 Task: Create New Customer with Customer Name: JS Flowers, Billing Address Line1: 4283 Crim Lane, Billing Address Line2:  Underhill, Billing Address Line3:  Vermont 05489
Action: Mouse moved to (151, 30)
Screenshot: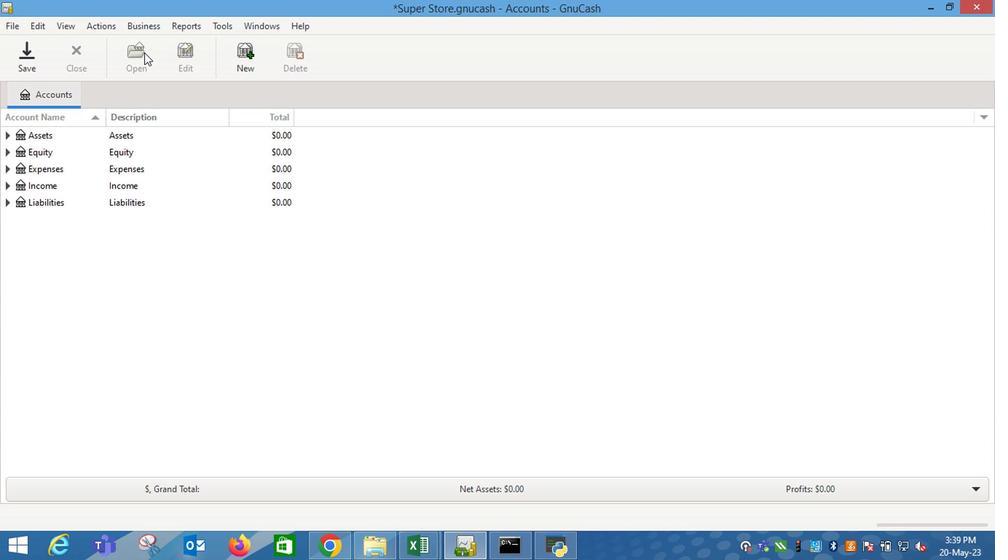 
Action: Mouse pressed left at (151, 30)
Screenshot: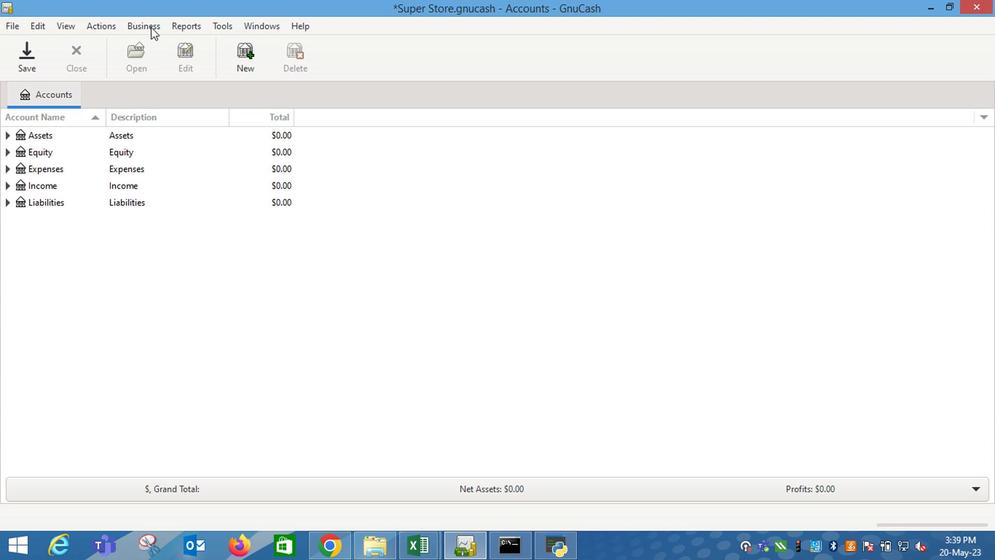
Action: Mouse moved to (301, 67)
Screenshot: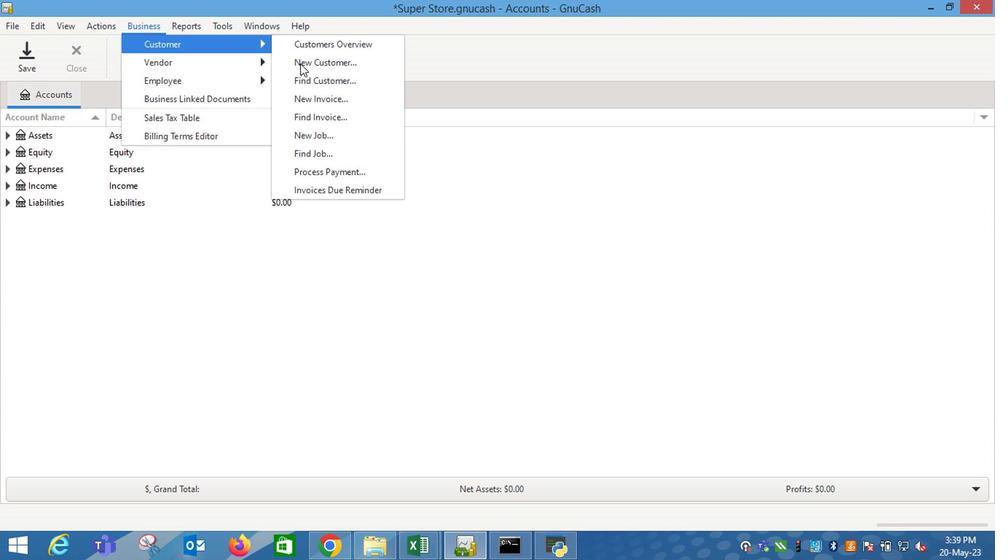 
Action: Mouse pressed left at (301, 67)
Screenshot: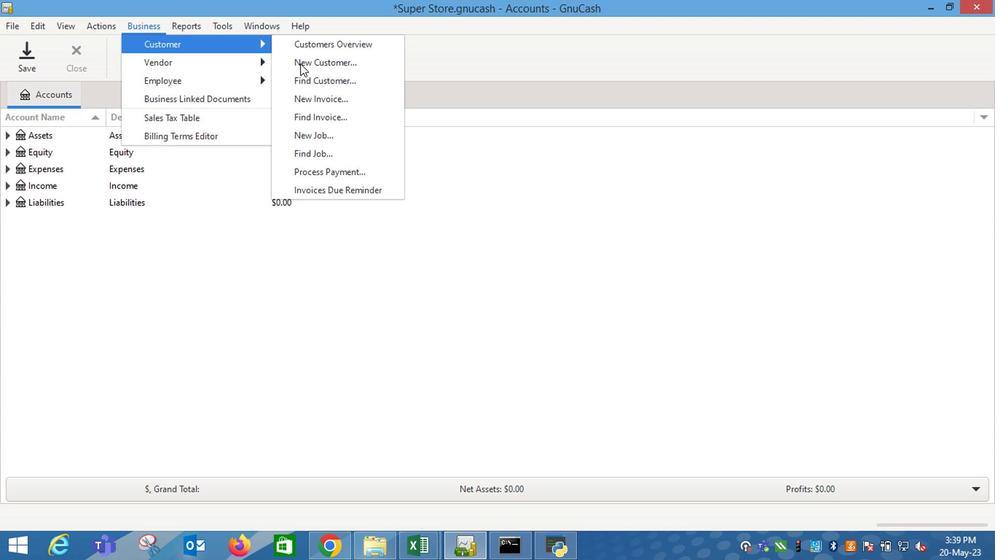 
Action: Key pressed <Key.shift_r>JS<Key.space><Key.shift_r>Flowers<Key.tab><Key.tab><Key.tab>4283<Key.space><Key.shift_r>Crim<Key.space><Key.shift_r>K<Key.backspace><Key.shift_r>Lane<Key.tab><Key.shift_r>U<Key.right><Key.tab><Key.shift_r>V<Key.right>
Screenshot: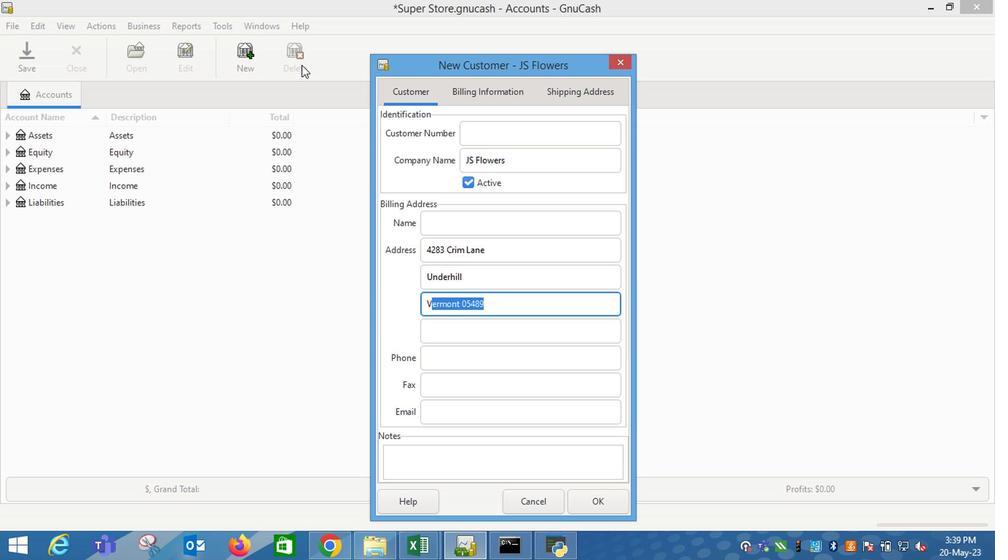 
Action: Mouse moved to (595, 500)
Screenshot: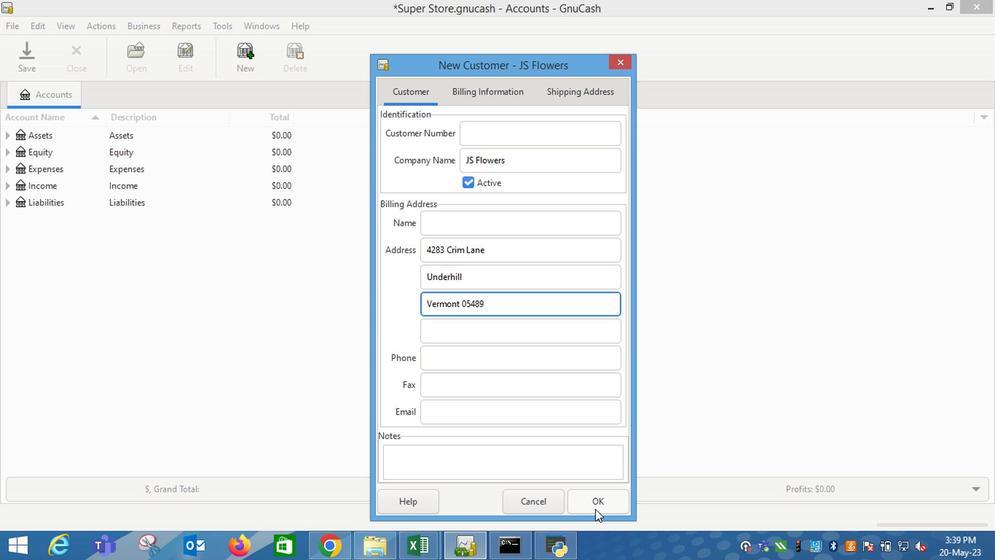 
Action: Mouse pressed left at (595, 500)
Screenshot: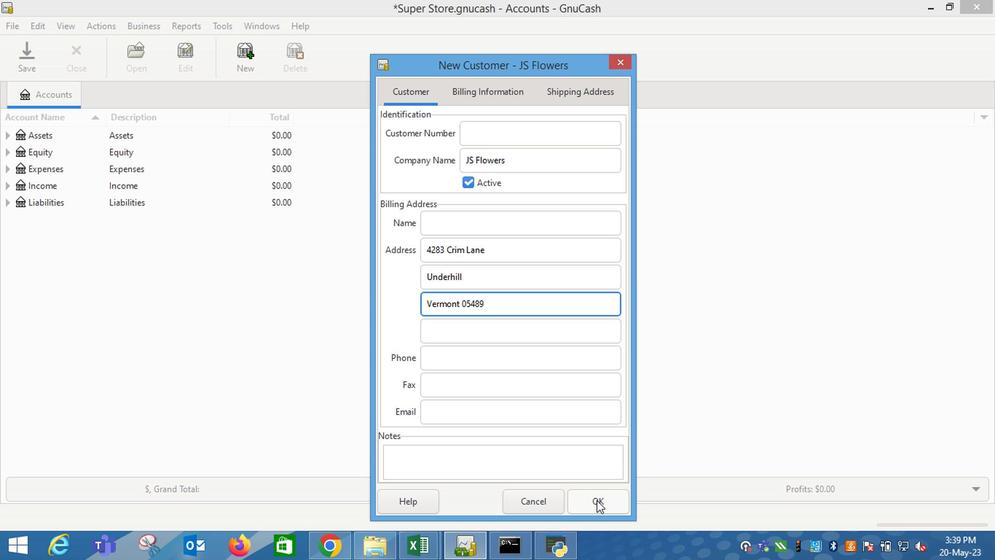 
Action: Mouse moved to (474, 439)
Screenshot: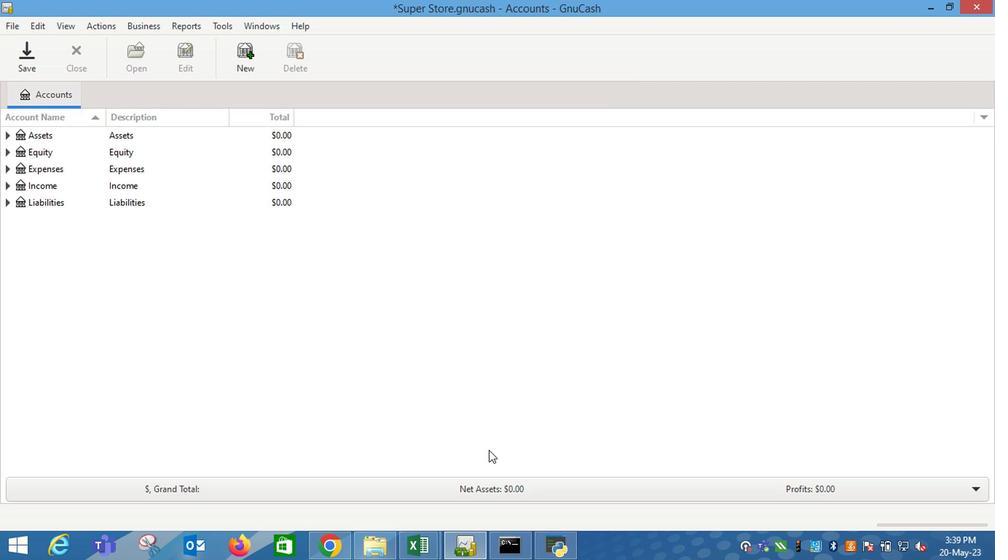 
